 Task: Create Card Employee Termination Meeting in Board Content Amplification to Workspace Credit Analysis. Create Card Data Science Review in Board Sales Performance Management to Workspace Credit Analysis. Create Card New Hire Orientation in Board Content Marketing Infographic Strategy and Execution to Workspace Credit Analysis
Action: Mouse moved to (135, 70)
Screenshot: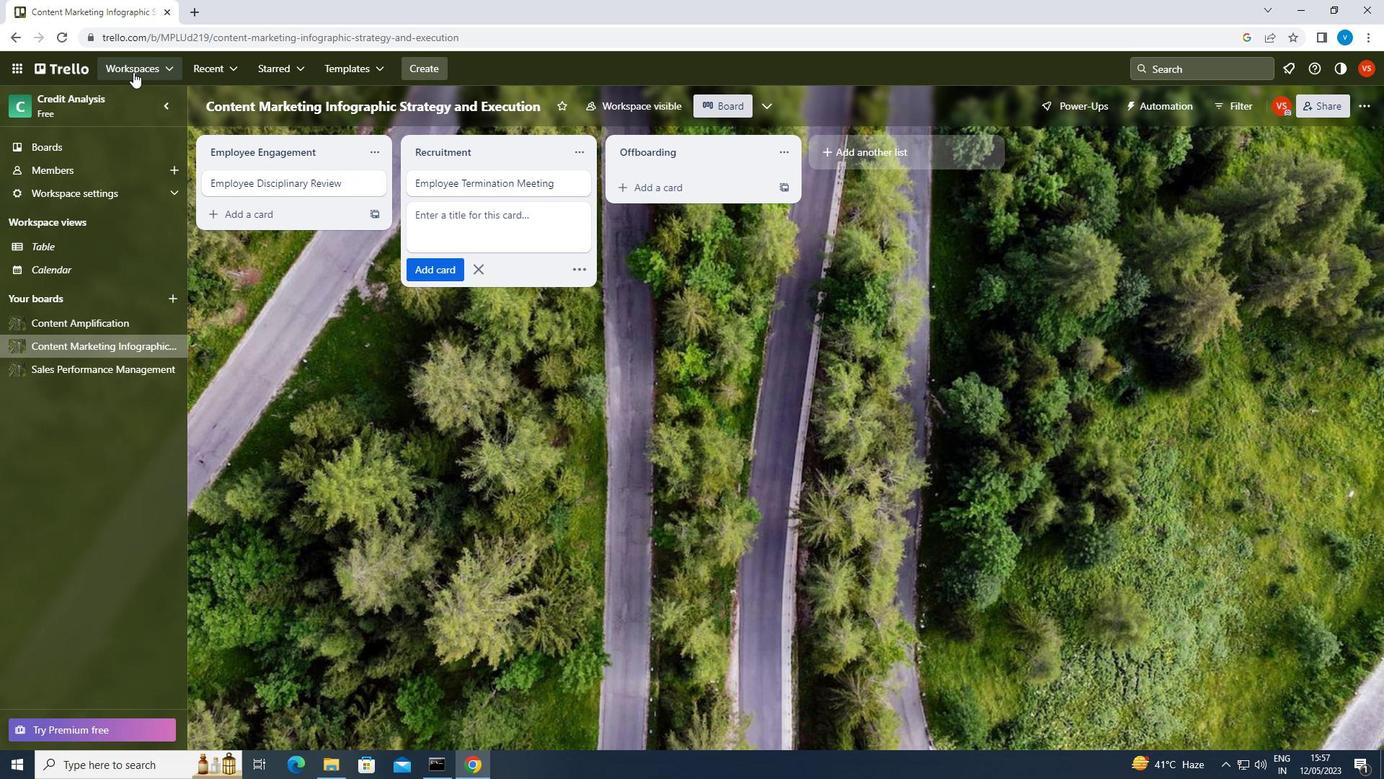 
Action: Mouse pressed left at (135, 70)
Screenshot: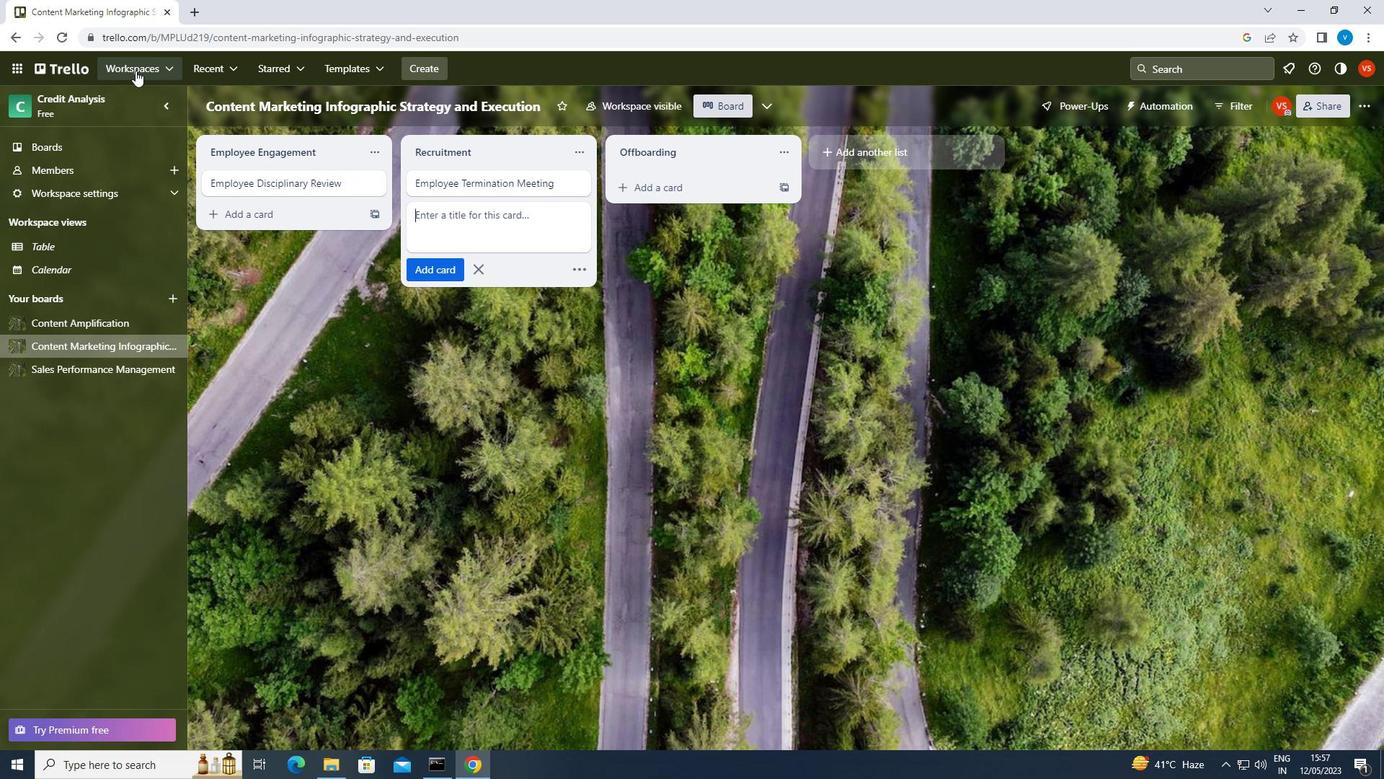 
Action: Mouse moved to (180, 459)
Screenshot: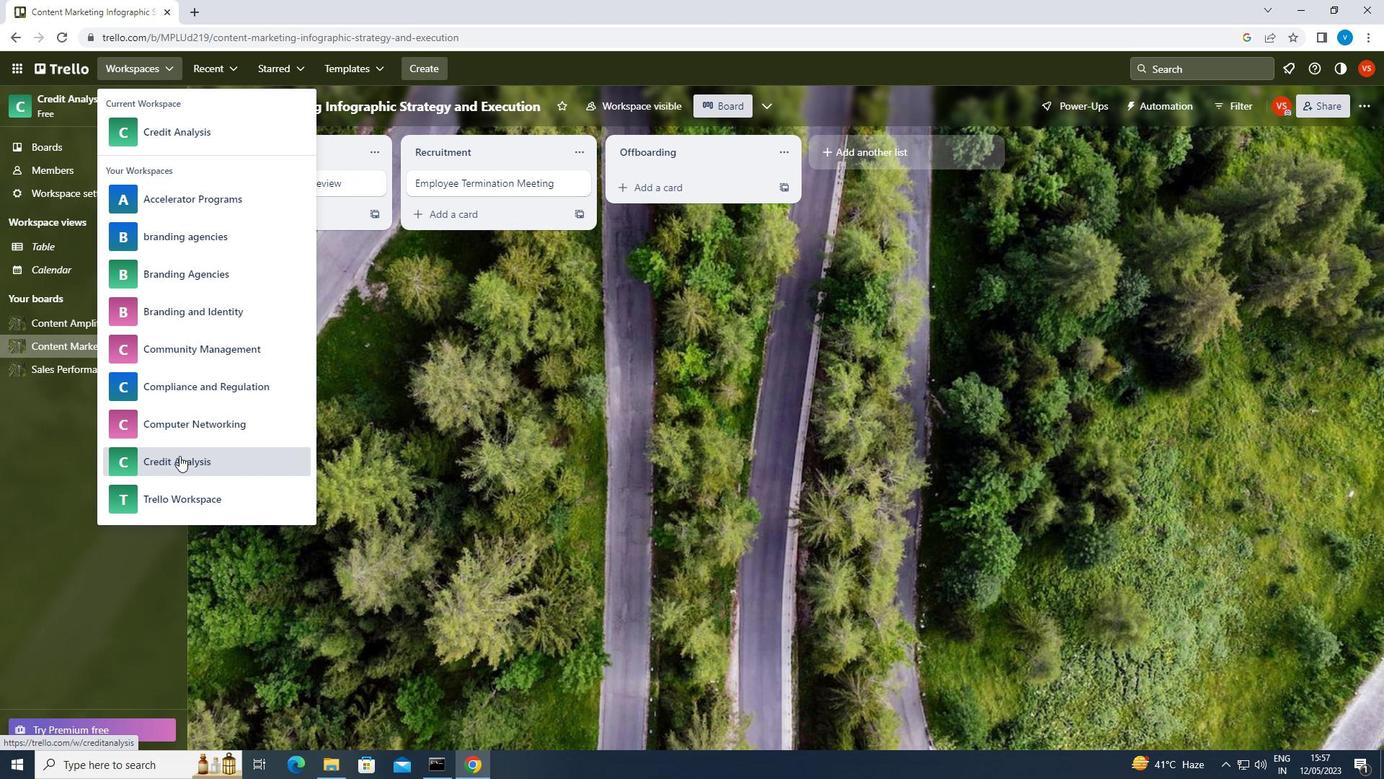 
Action: Mouse pressed left at (180, 459)
Screenshot: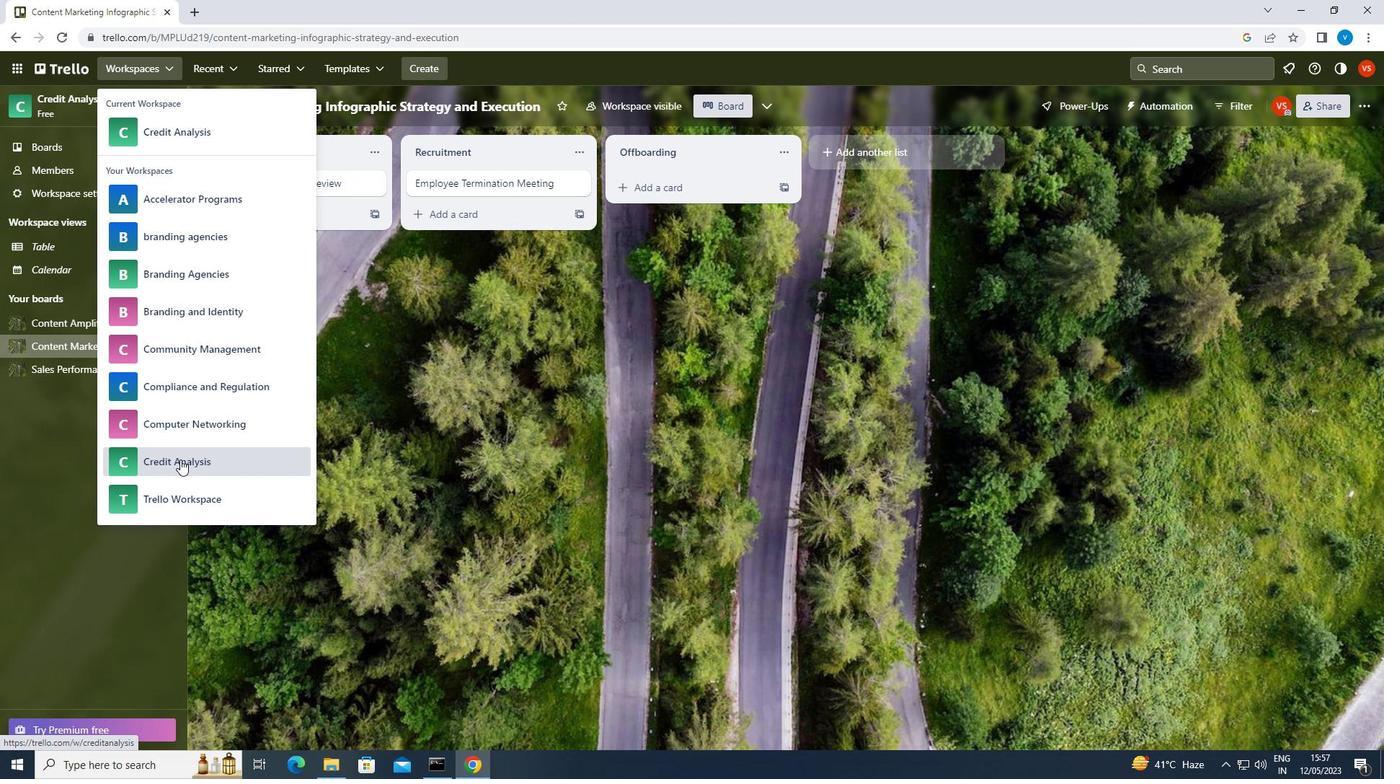 
Action: Mouse moved to (1049, 597)
Screenshot: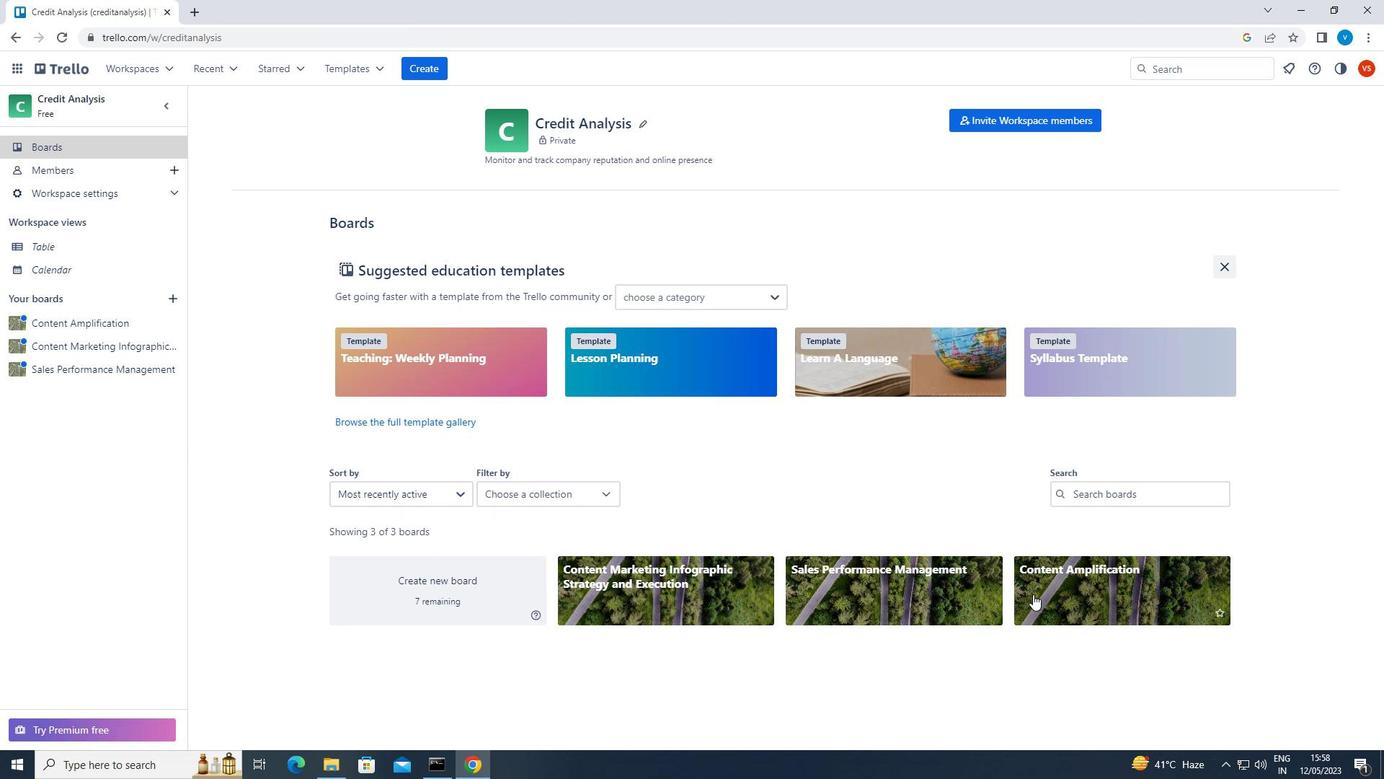 
Action: Mouse pressed left at (1049, 597)
Screenshot: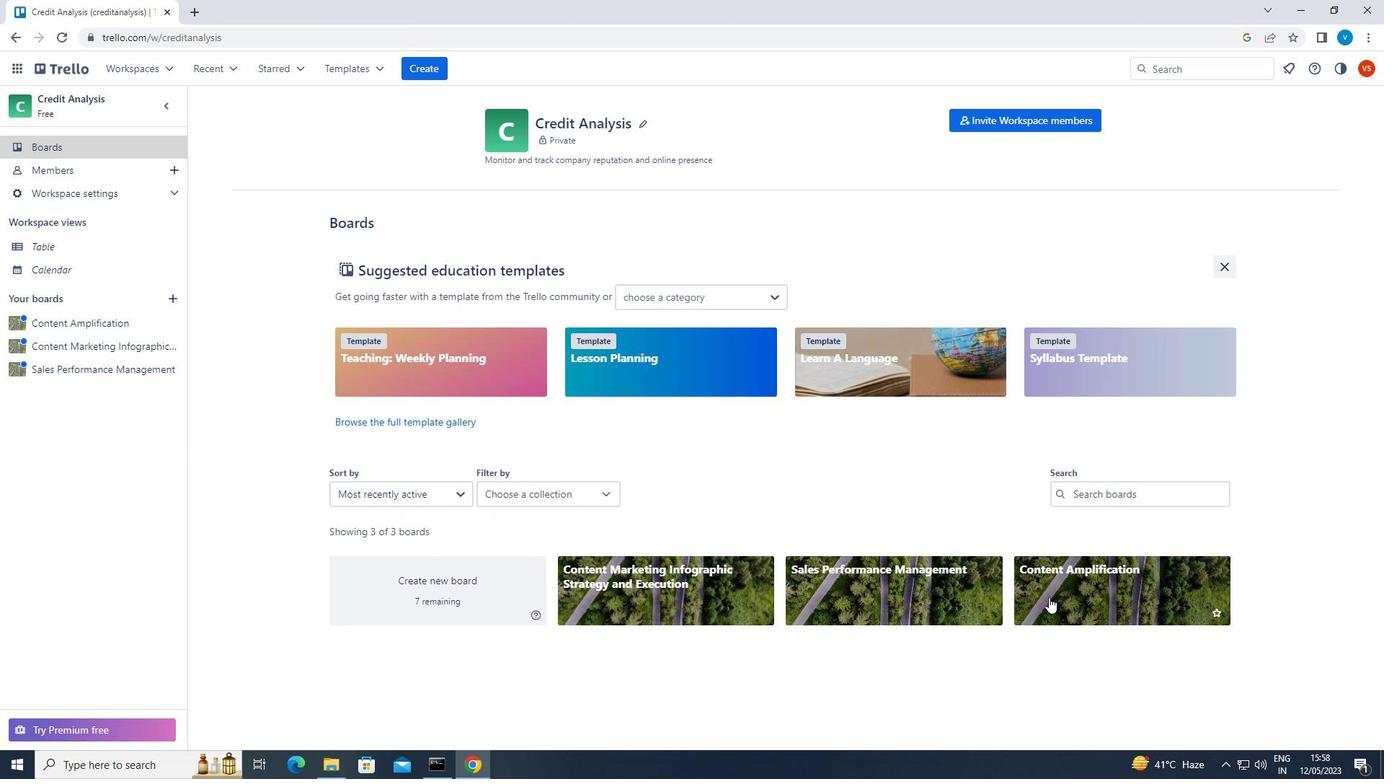 
Action: Mouse moved to (671, 182)
Screenshot: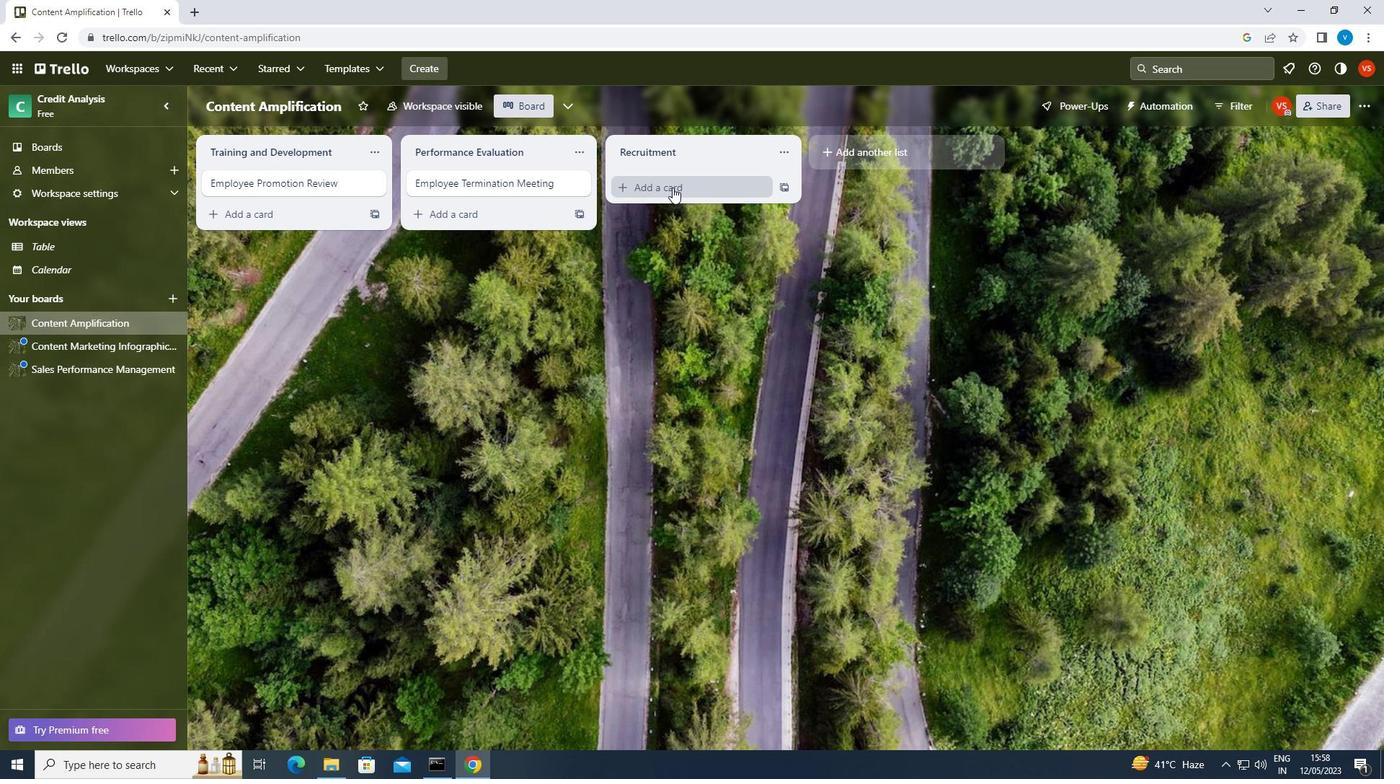 
Action: Mouse pressed left at (671, 182)
Screenshot: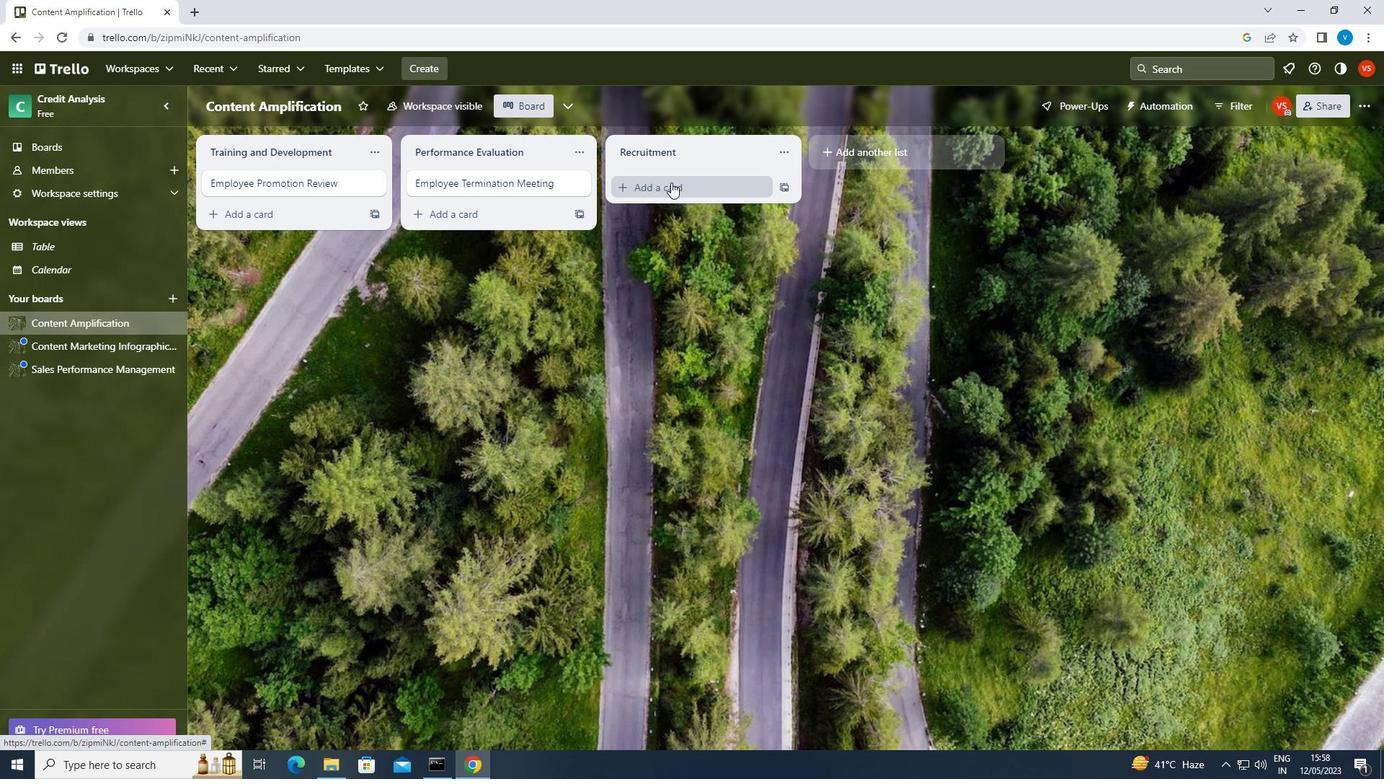 
Action: Key pressed <Key.shift>EMPLOYEE<Key.space><Key.shift>TERMINATION<Key.space><Key.shift>MEETING<Key.enter>
Screenshot: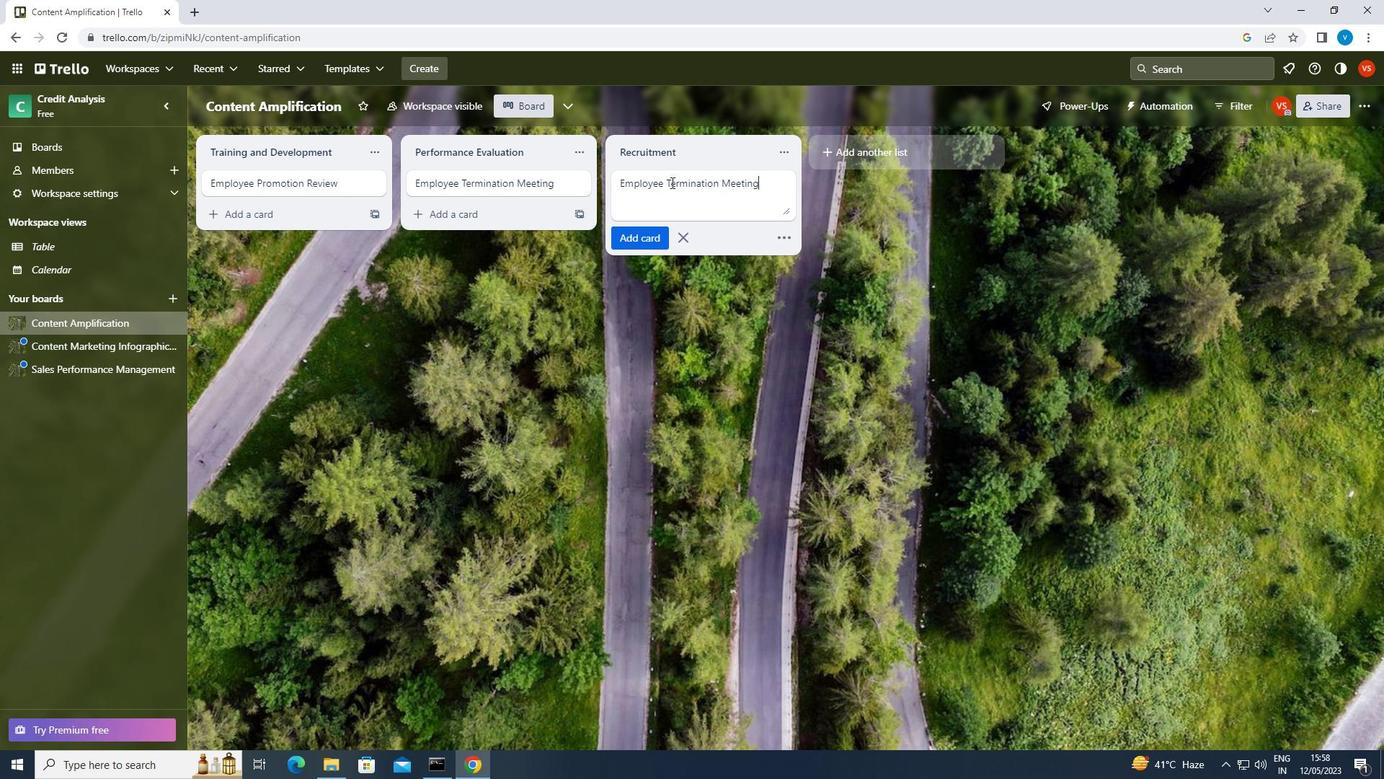 
Action: Mouse moved to (84, 364)
Screenshot: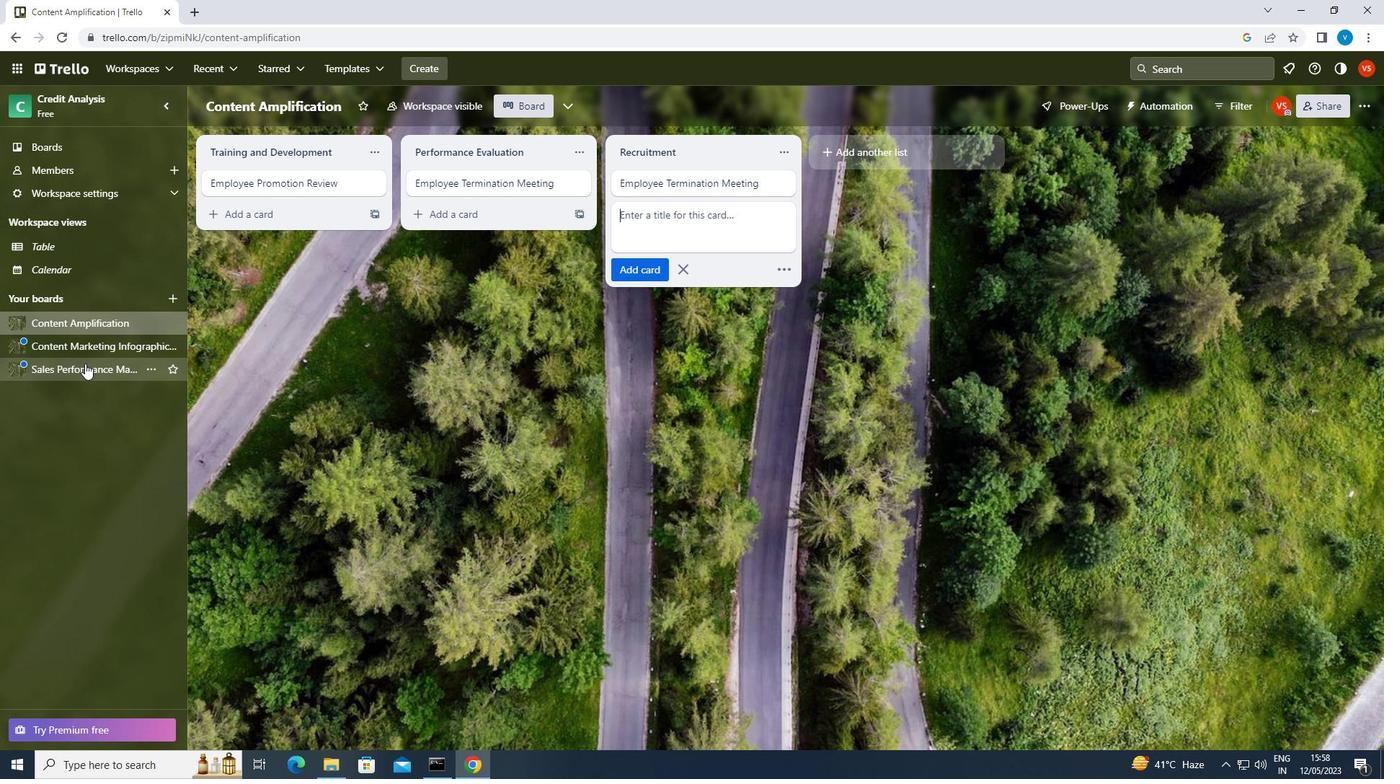 
Action: Mouse pressed left at (84, 364)
Screenshot: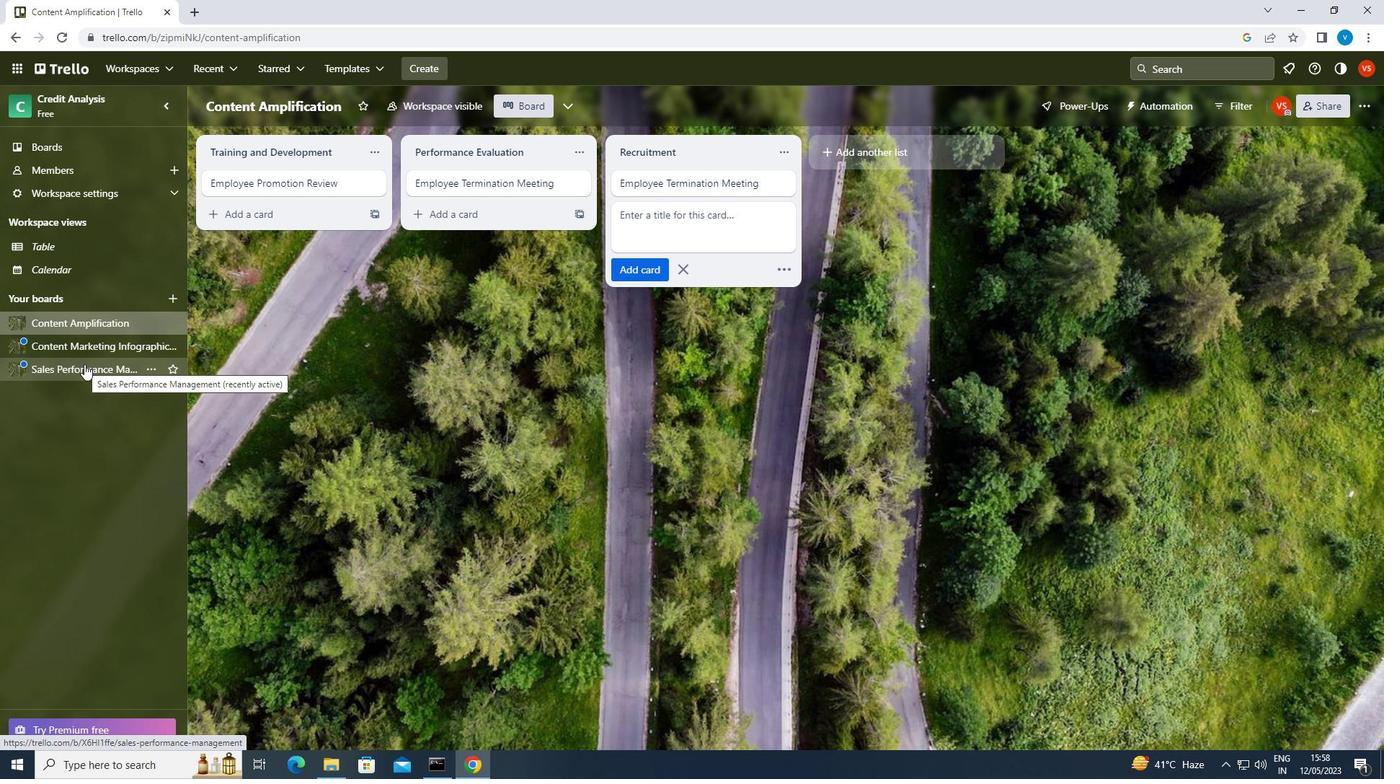 
Action: Mouse moved to (648, 188)
Screenshot: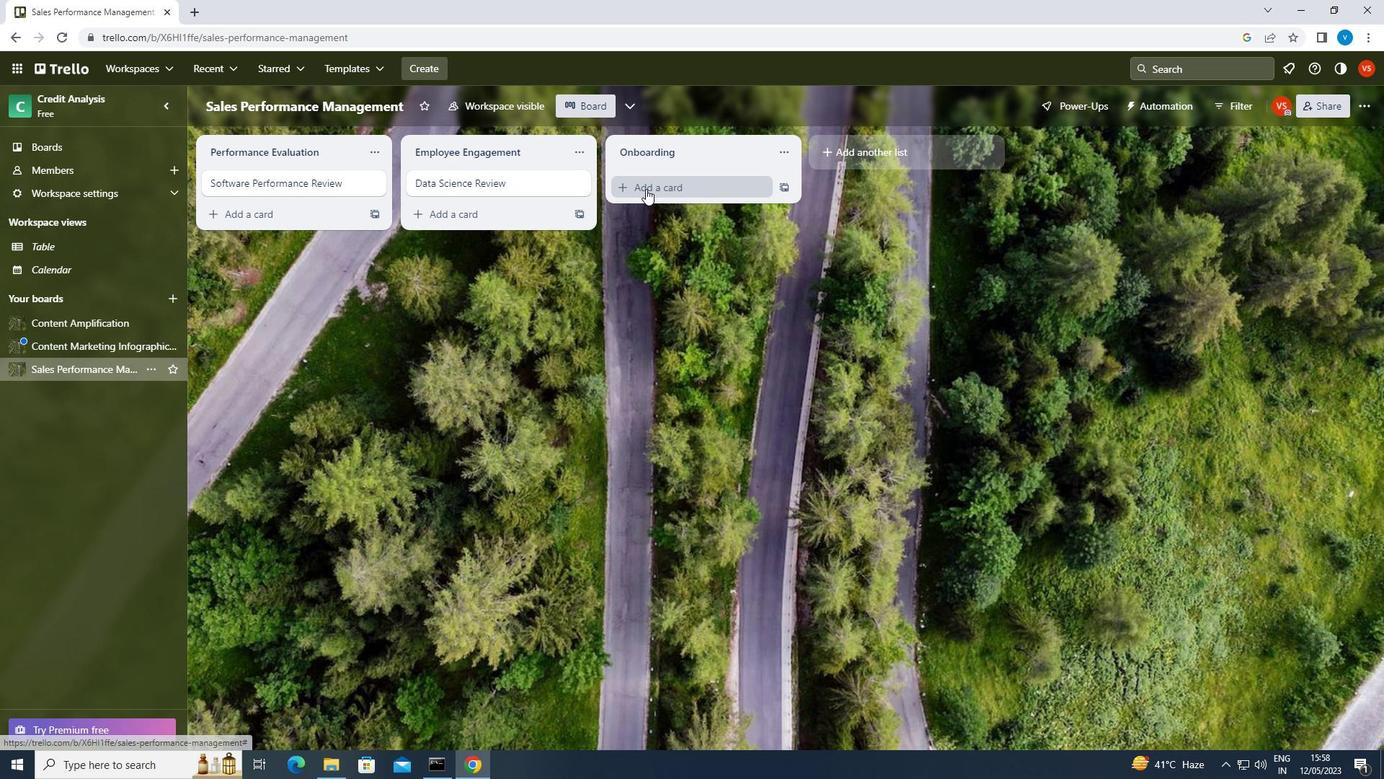 
Action: Mouse pressed left at (648, 188)
Screenshot: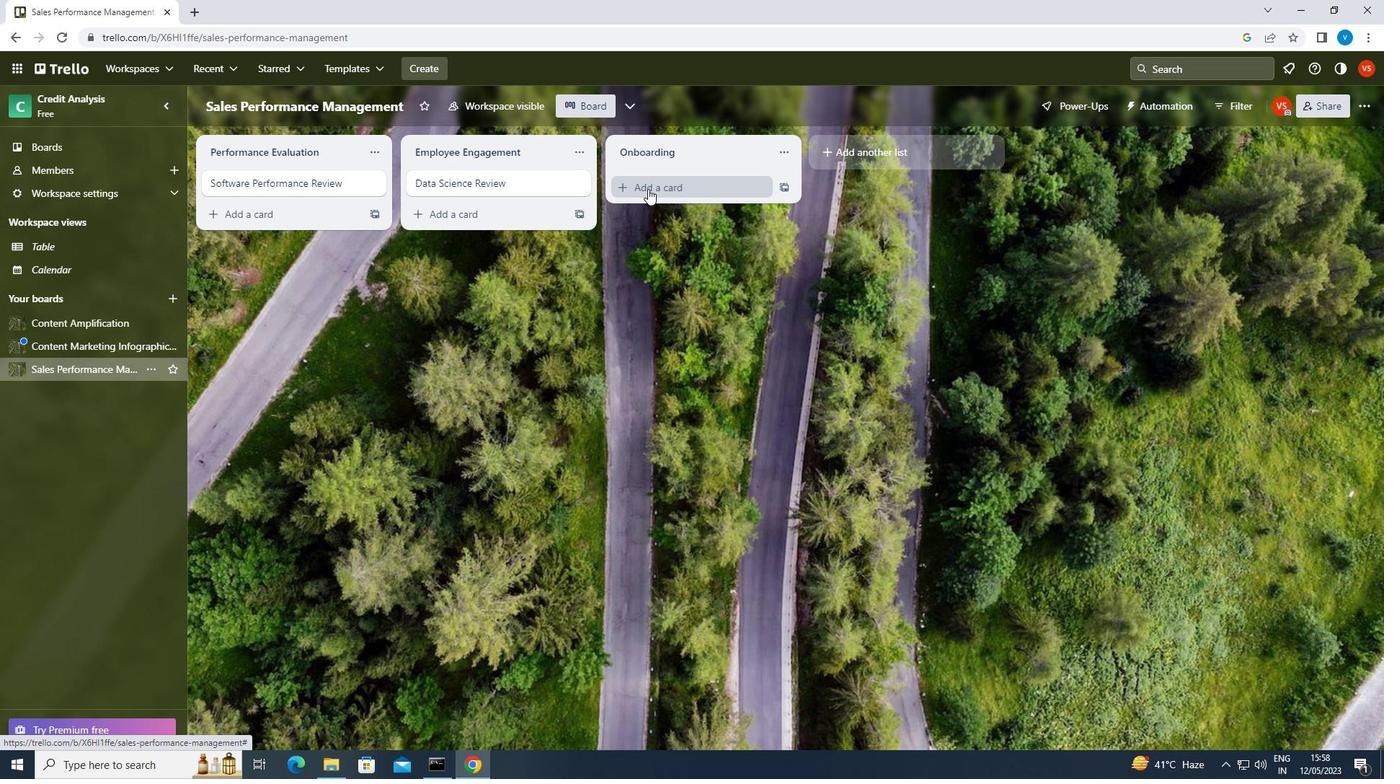 
Action: Key pressed <Key.shift>DATA<Key.space><Key.shift>SCIENCE<Key.space><Key.shift>
Screenshot: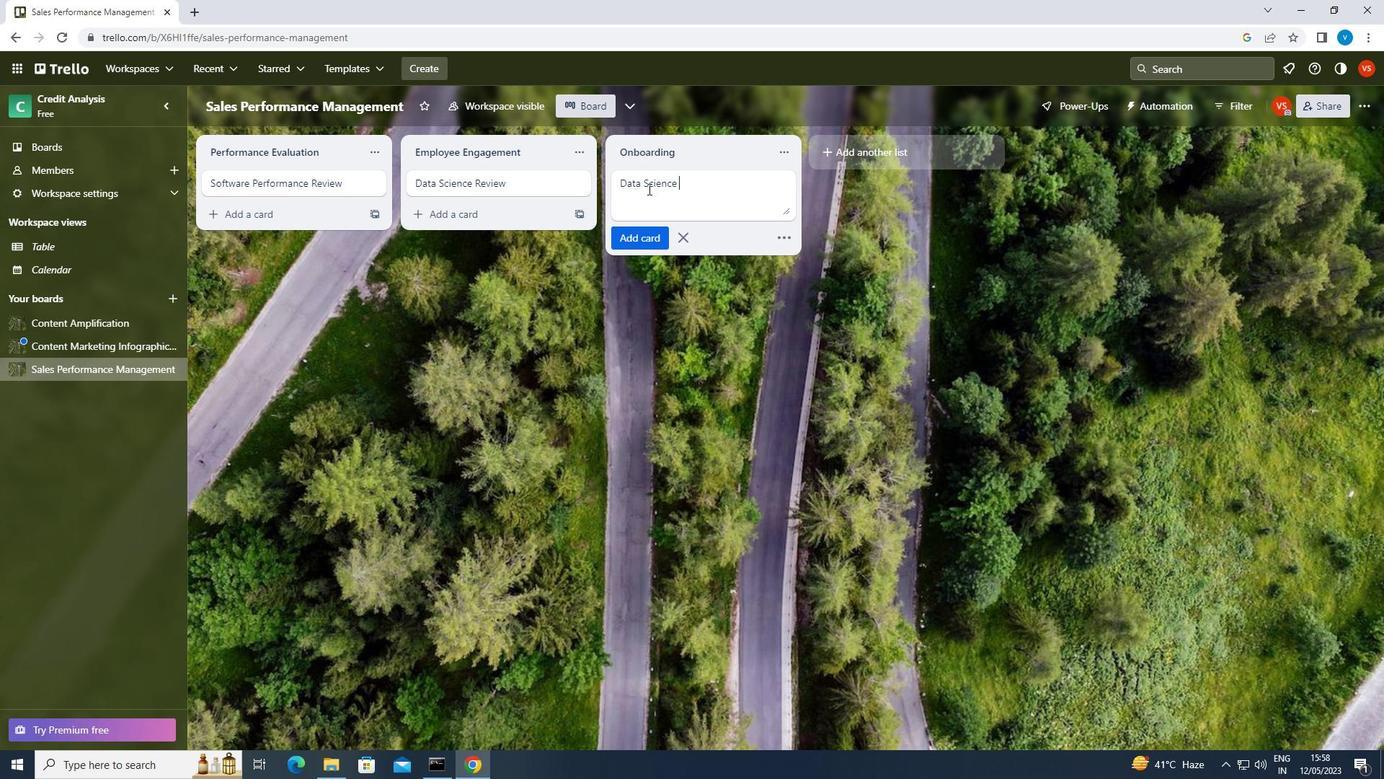 
Action: Mouse moved to (649, 188)
Screenshot: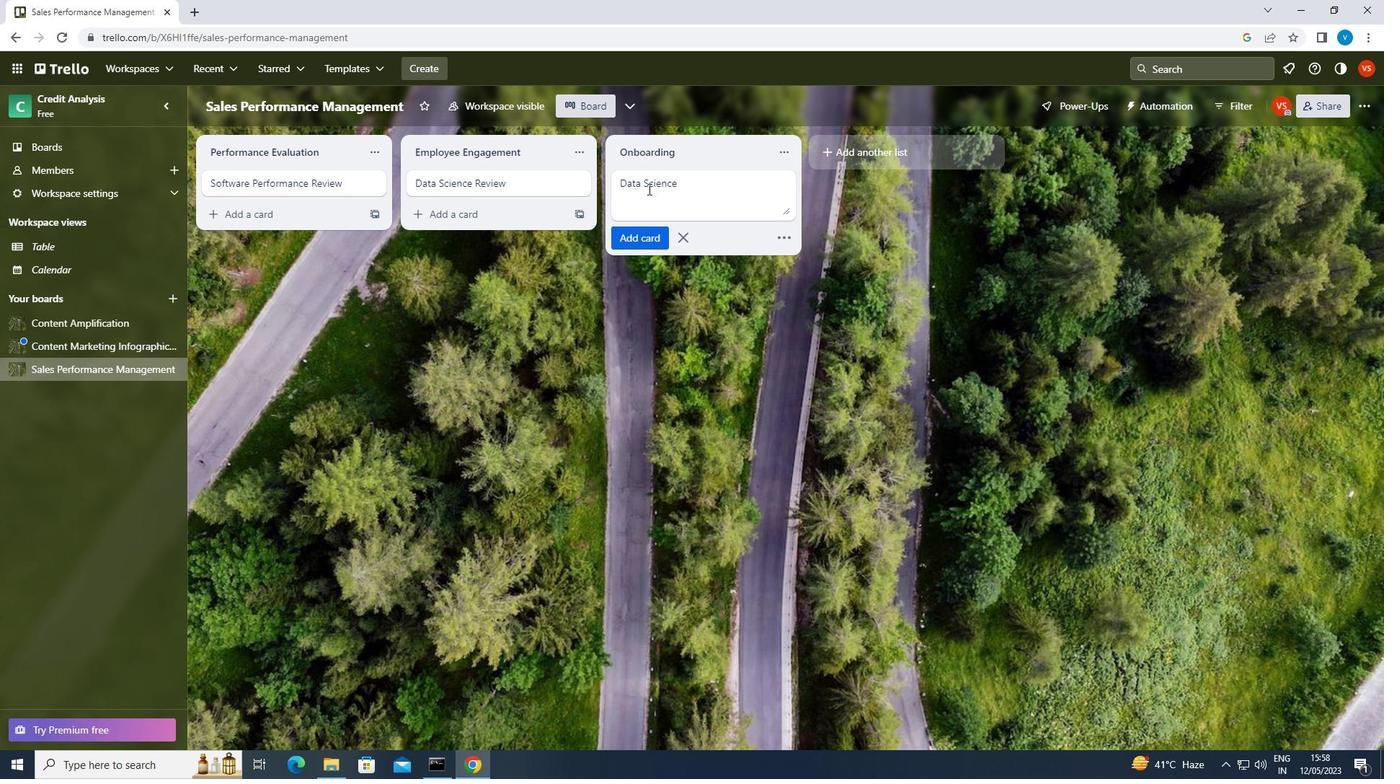 
Action: Key pressed <Key.shift><Key.shift><Key.shift><Key.shift><Key.shift>REVIEW
Screenshot: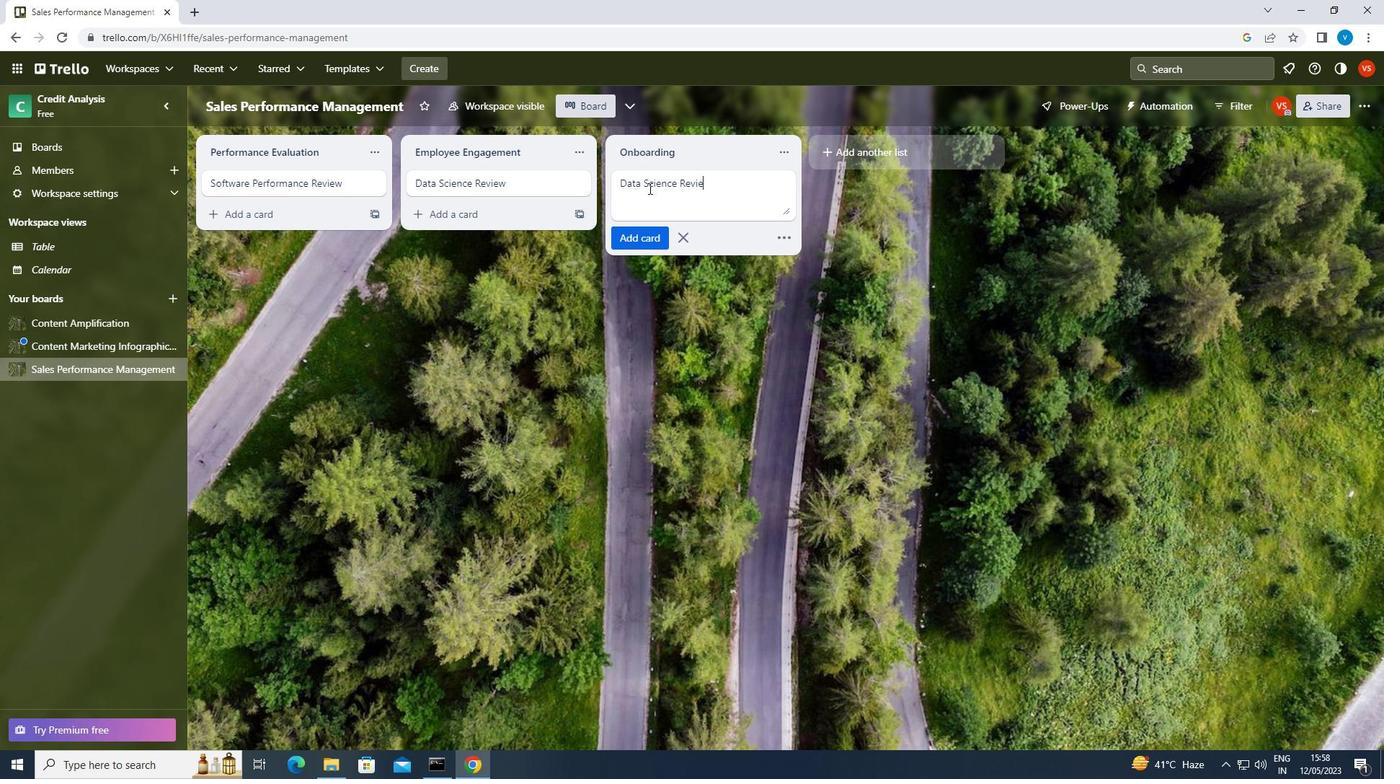 
Action: Mouse moved to (649, 182)
Screenshot: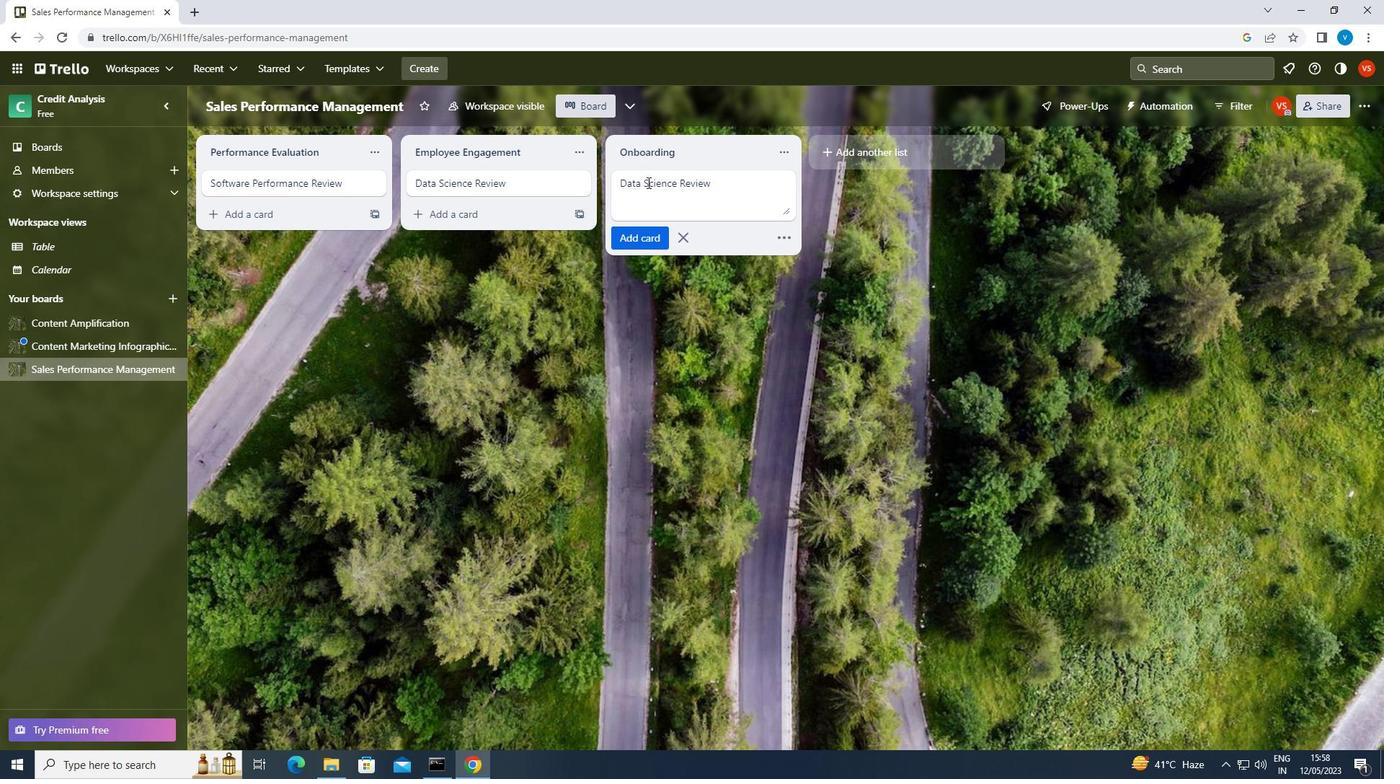 
Action: Key pressed <Key.enter>
Screenshot: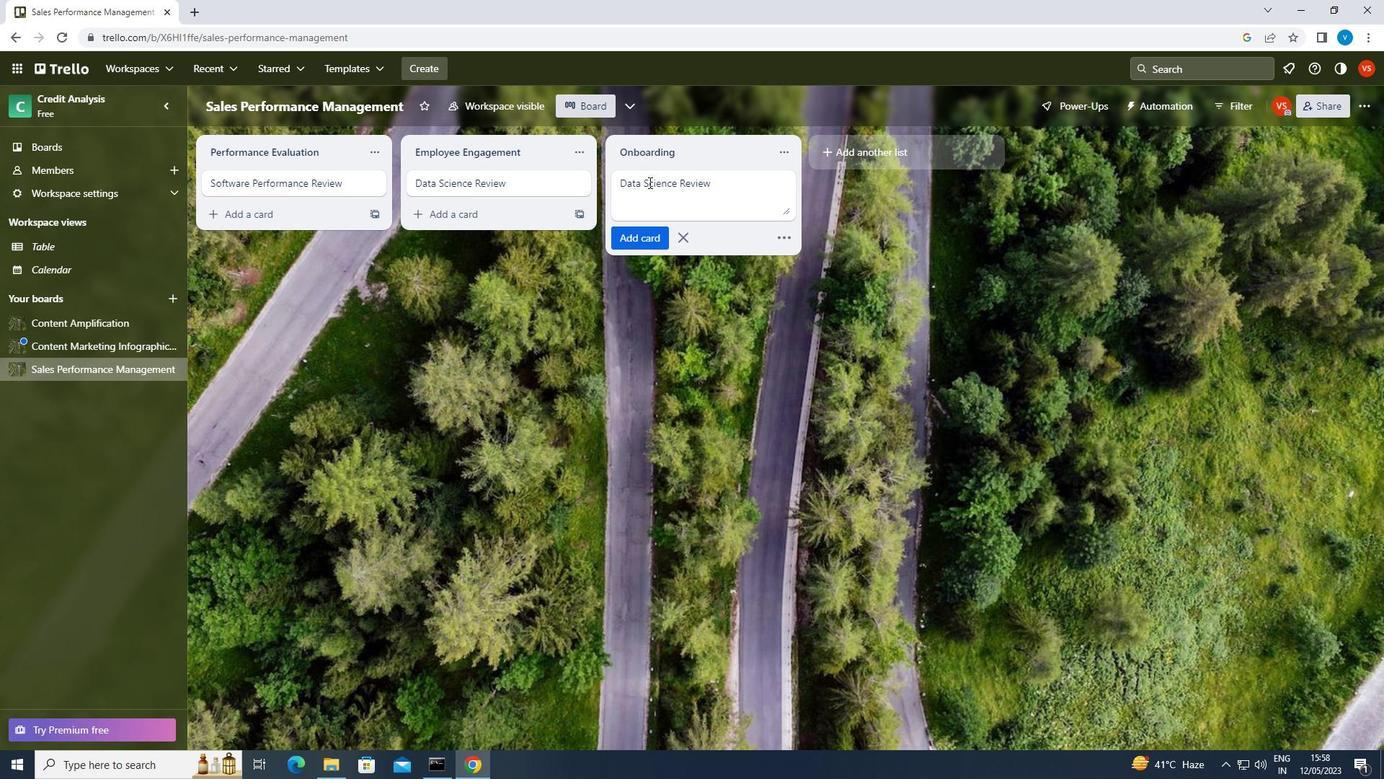 
Action: Mouse moved to (65, 345)
Screenshot: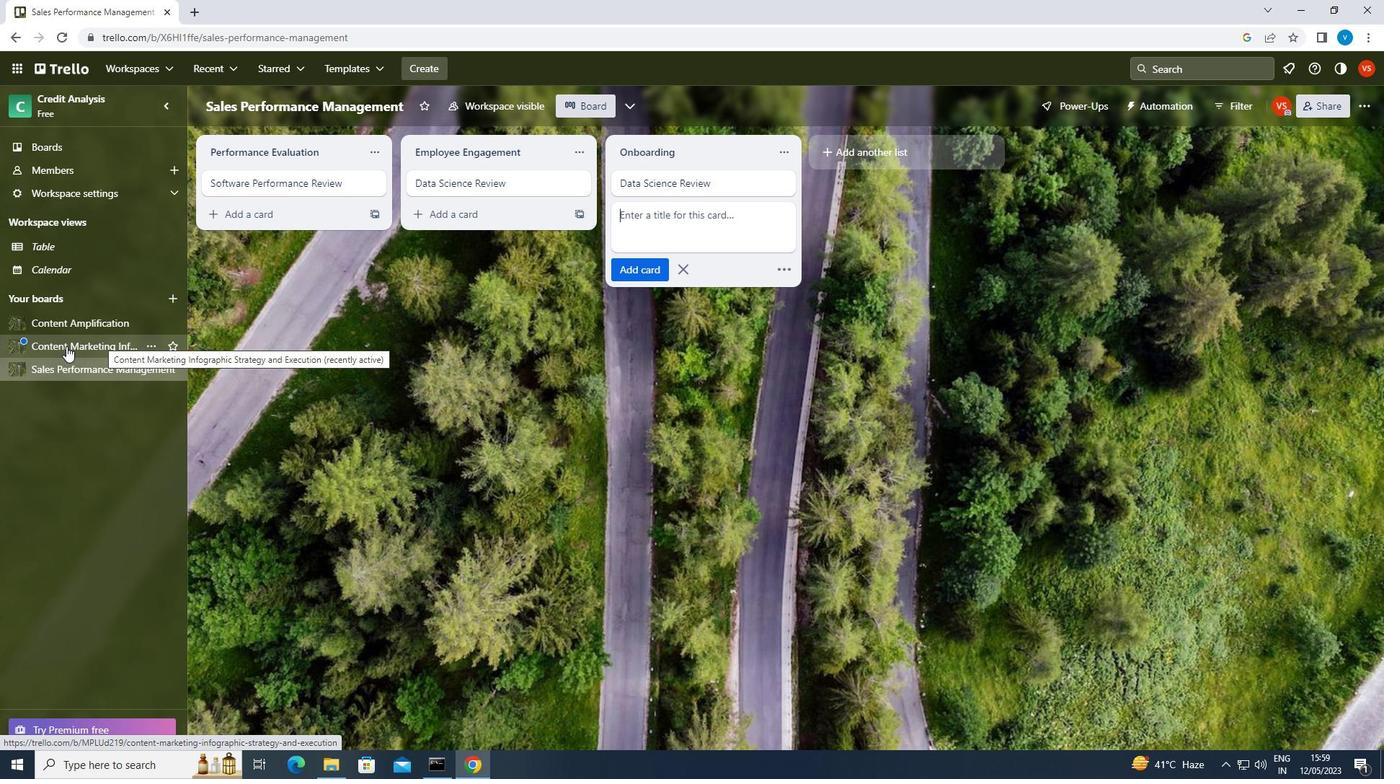 
Action: Mouse pressed left at (65, 345)
Screenshot: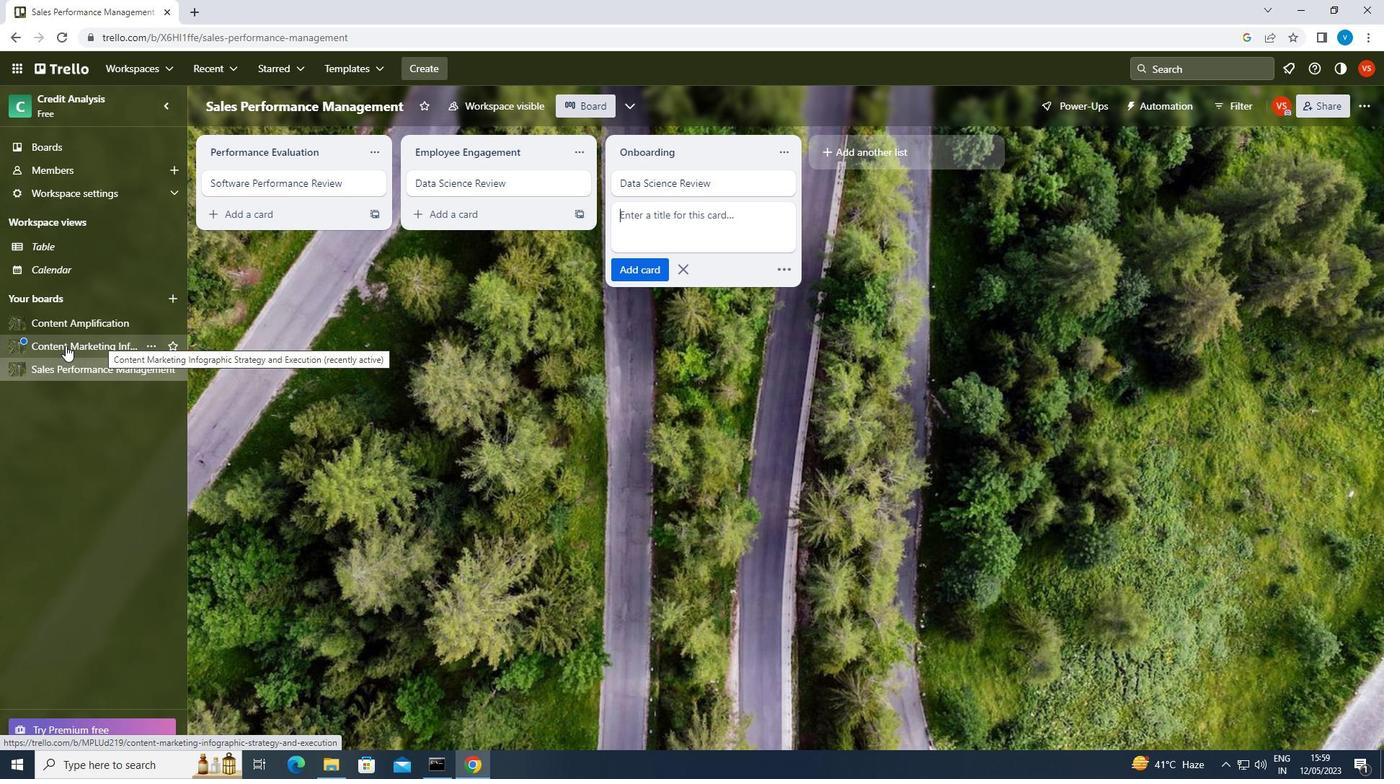 
Action: Mouse moved to (648, 186)
Screenshot: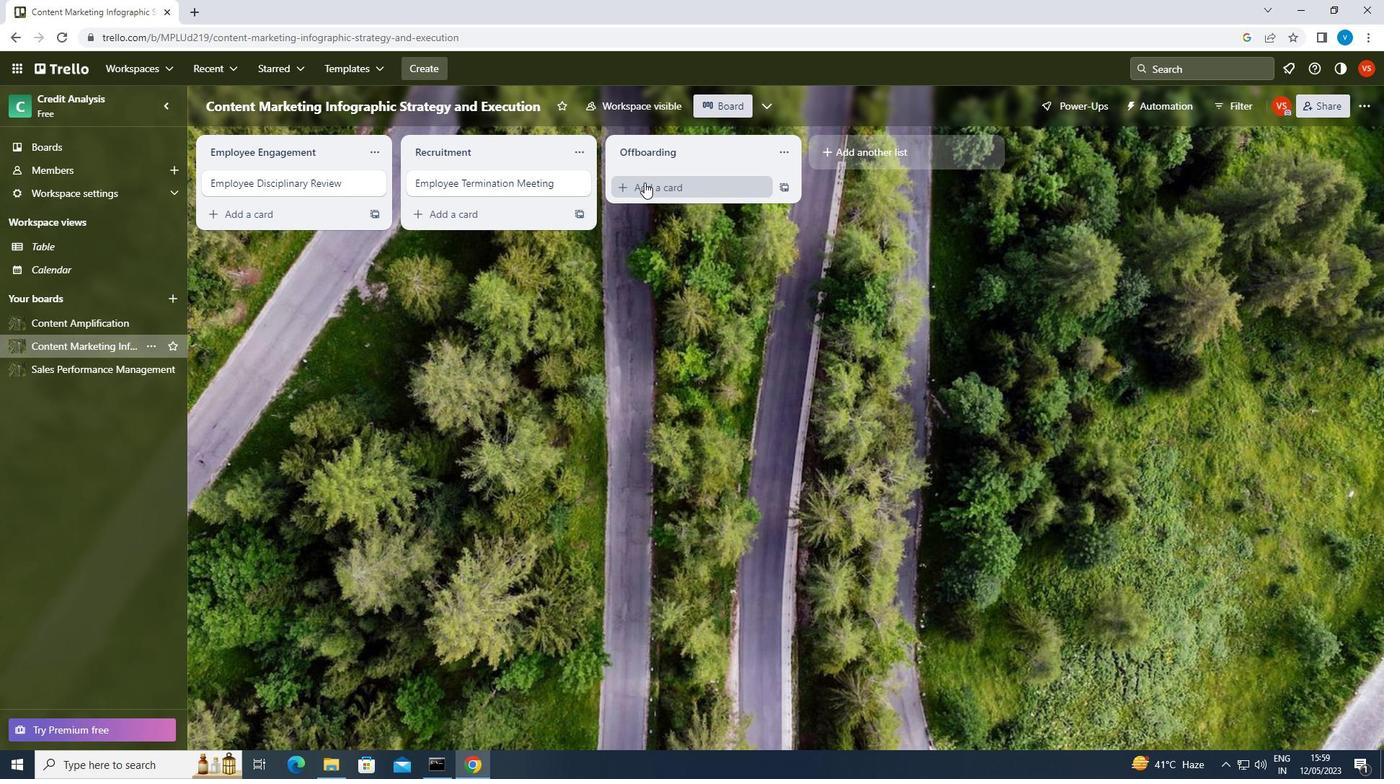 
Action: Mouse pressed left at (648, 186)
Screenshot: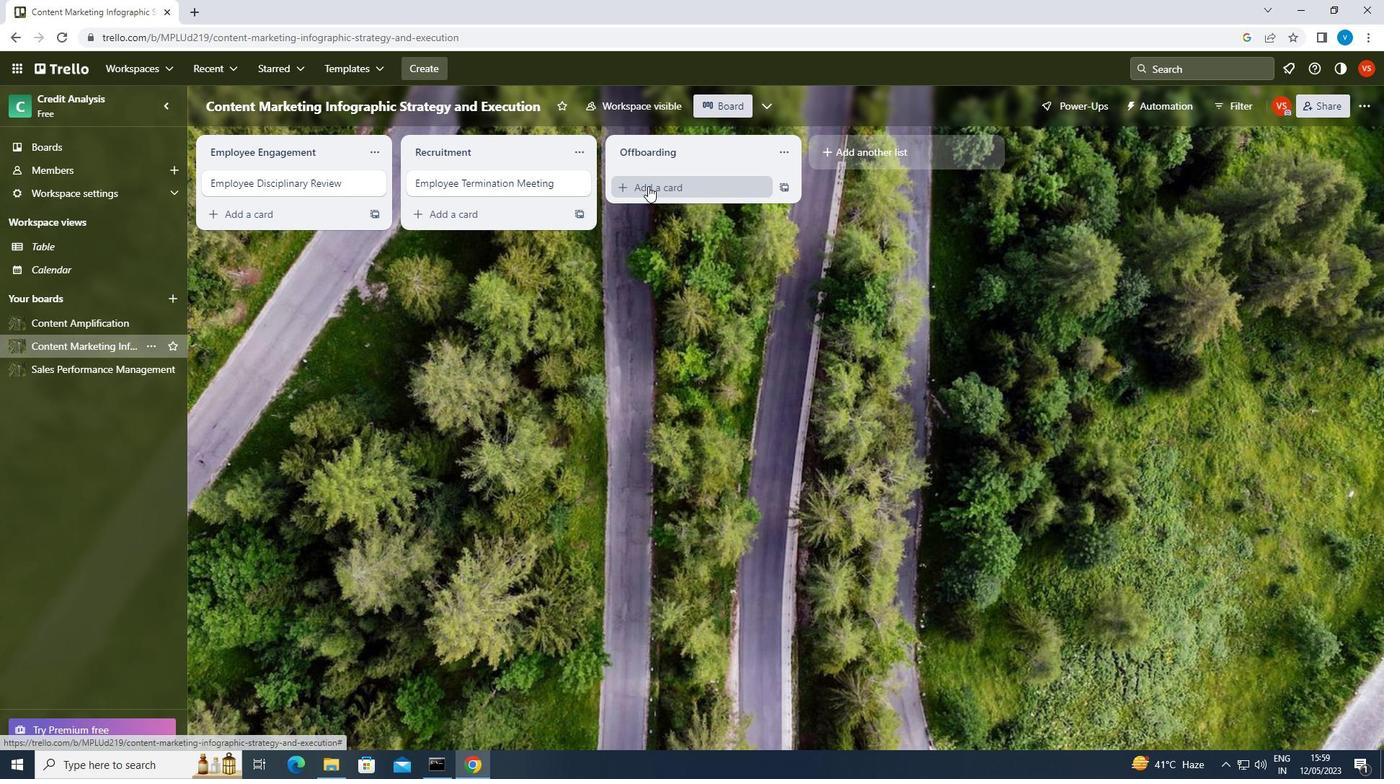
Action: Mouse moved to (649, 186)
Screenshot: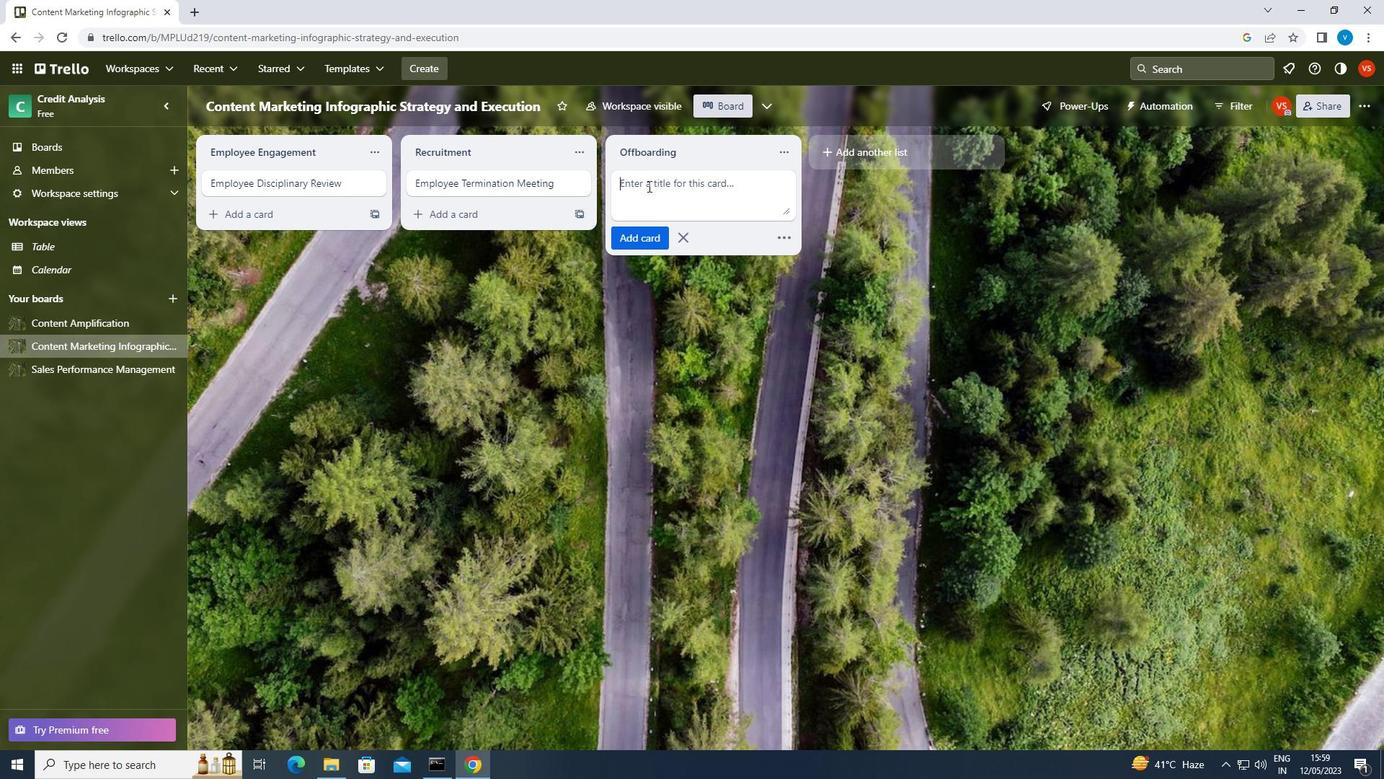 
Action: Key pressed <Key.shift>NEW
Screenshot: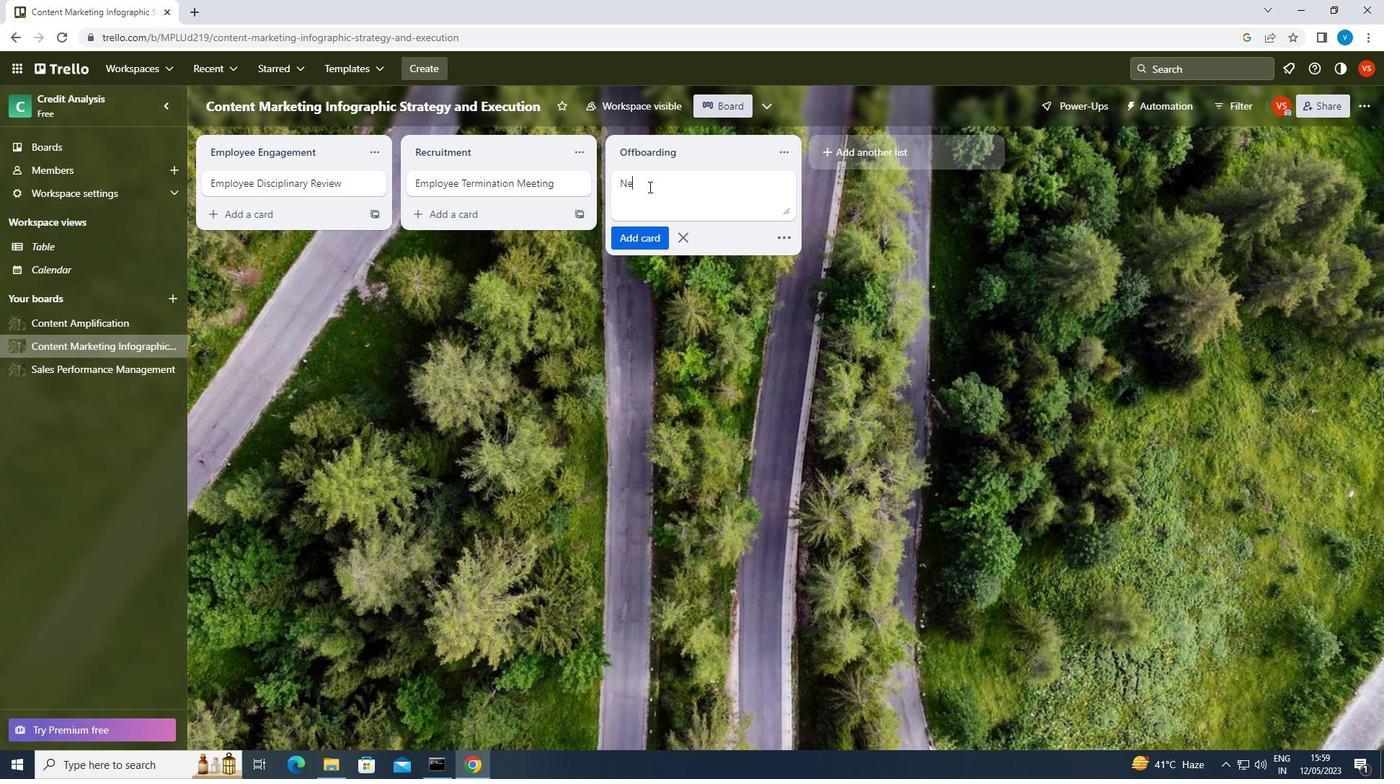 
Action: Mouse moved to (644, 188)
Screenshot: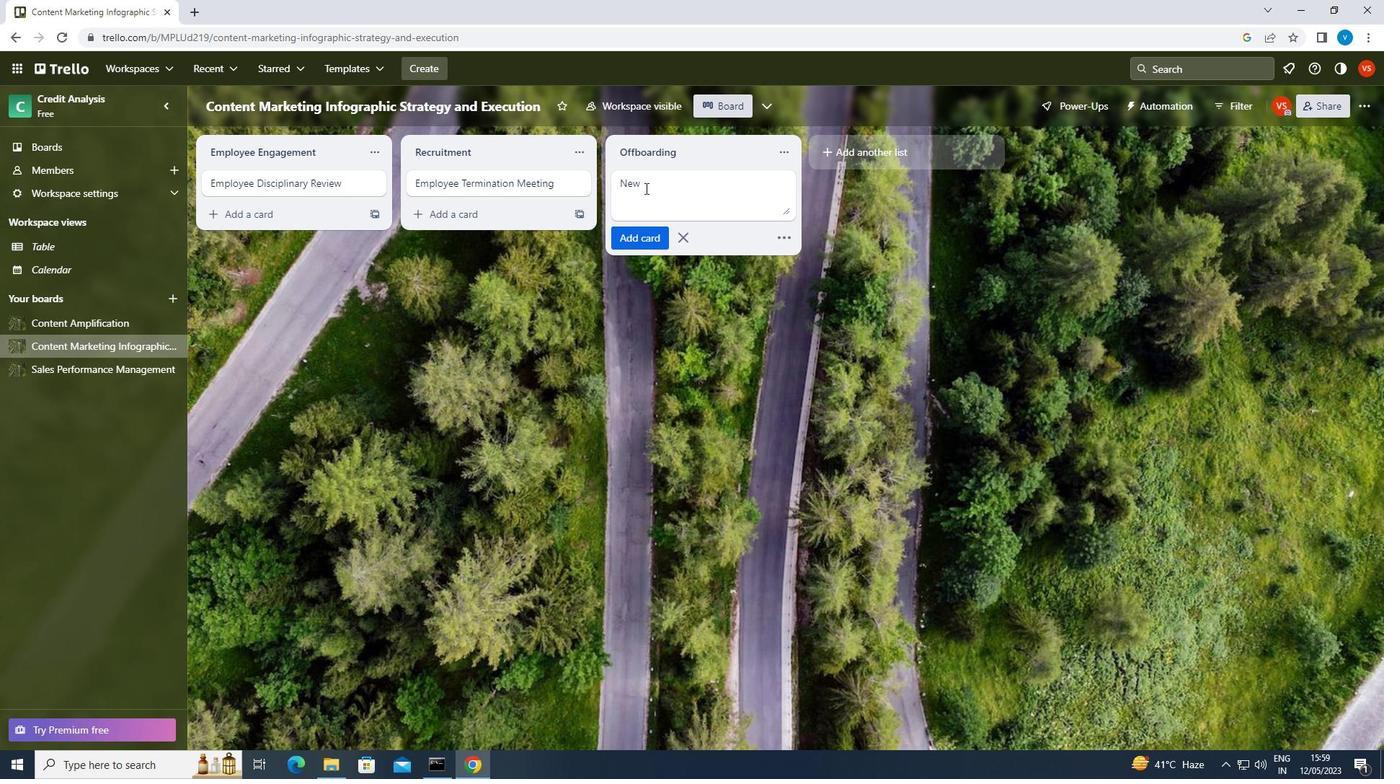 
Action: Key pressed <Key.space><Key.shift>HIRE<Key.space>
Screenshot: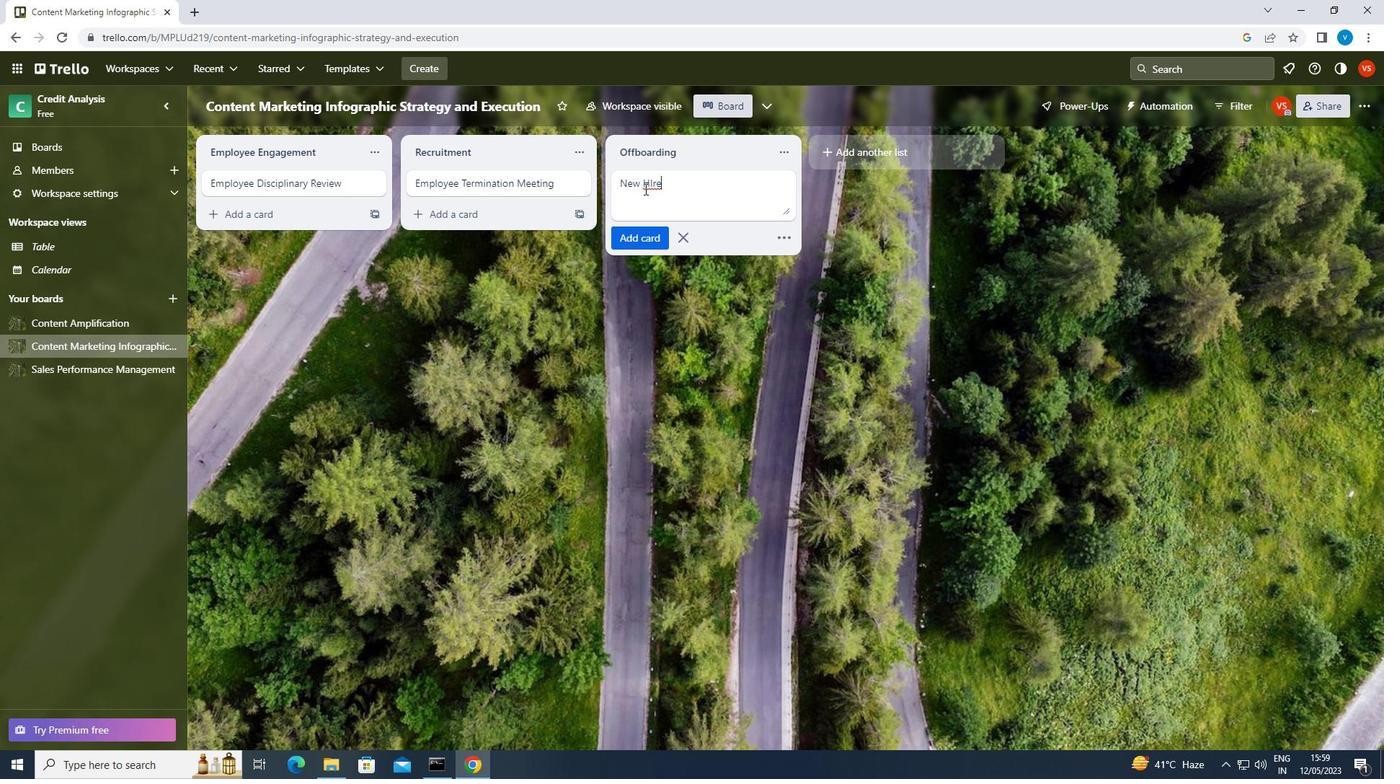 
Action: Mouse moved to (652, 180)
Screenshot: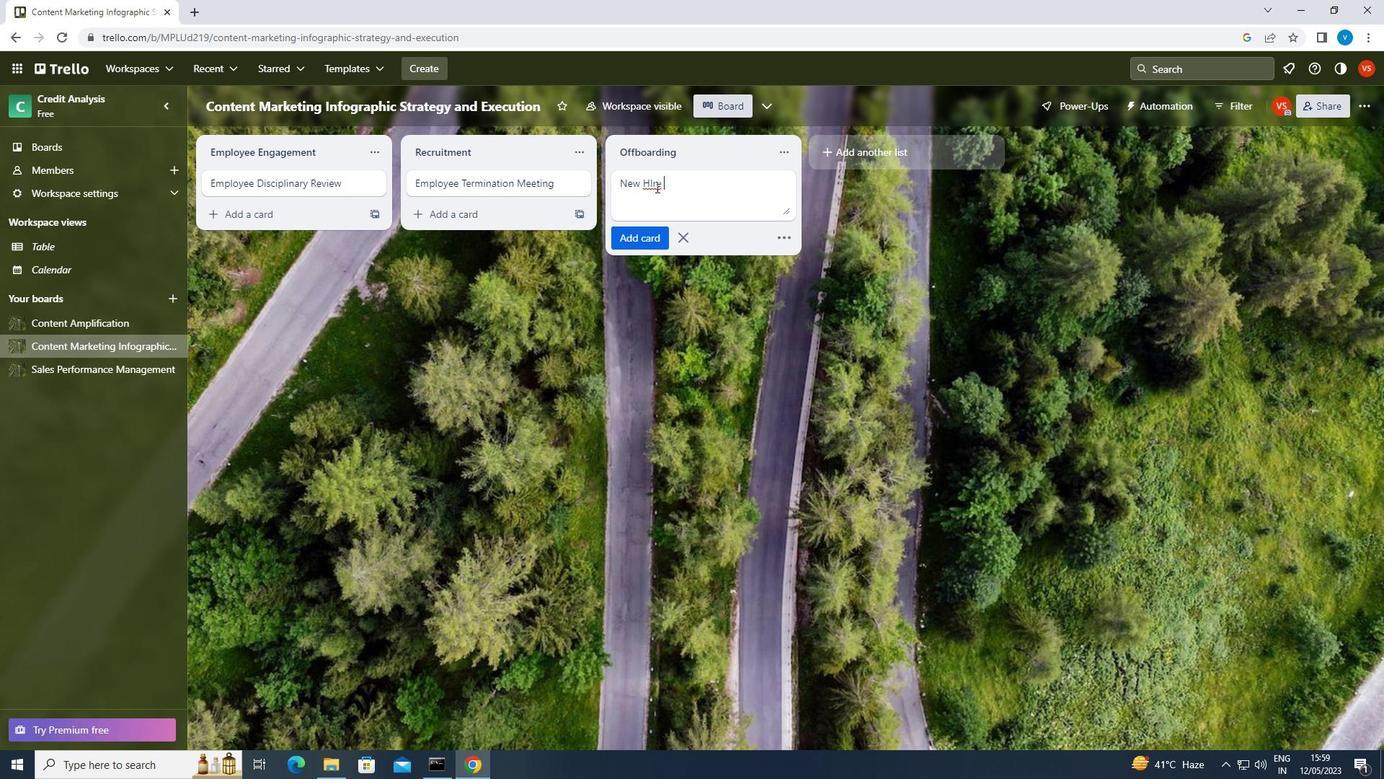 
Action: Mouse pressed left at (652, 180)
Screenshot: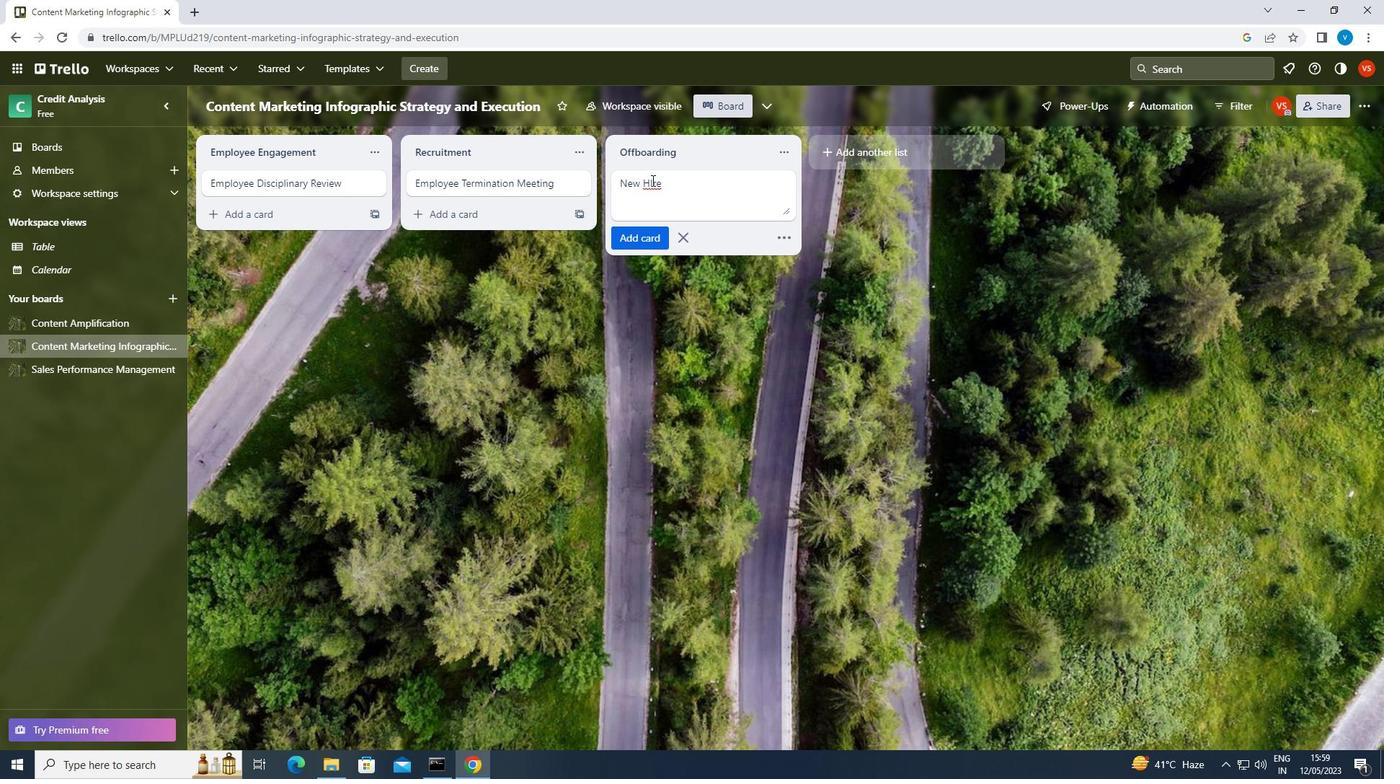 
Action: Key pressed <Key.backspace>I
Screenshot: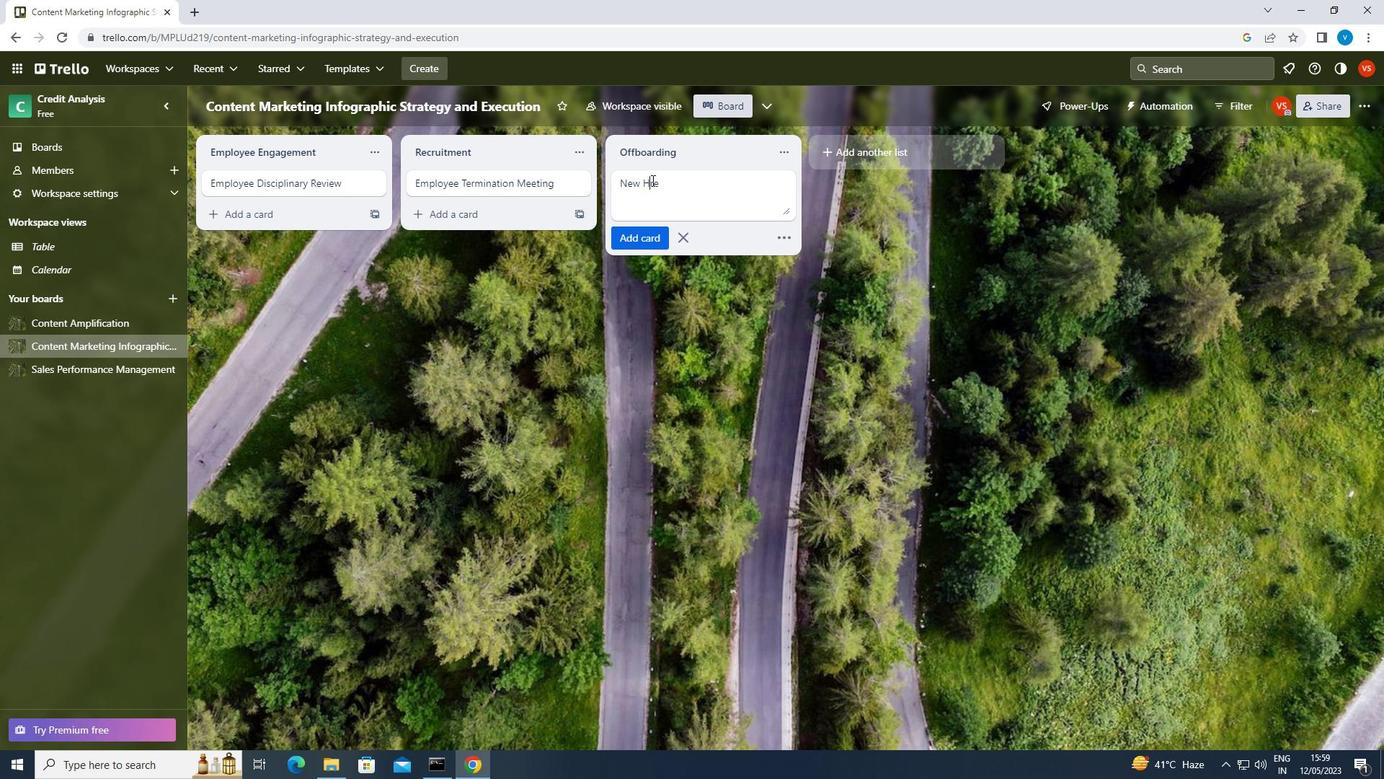
Action: Mouse moved to (673, 178)
Screenshot: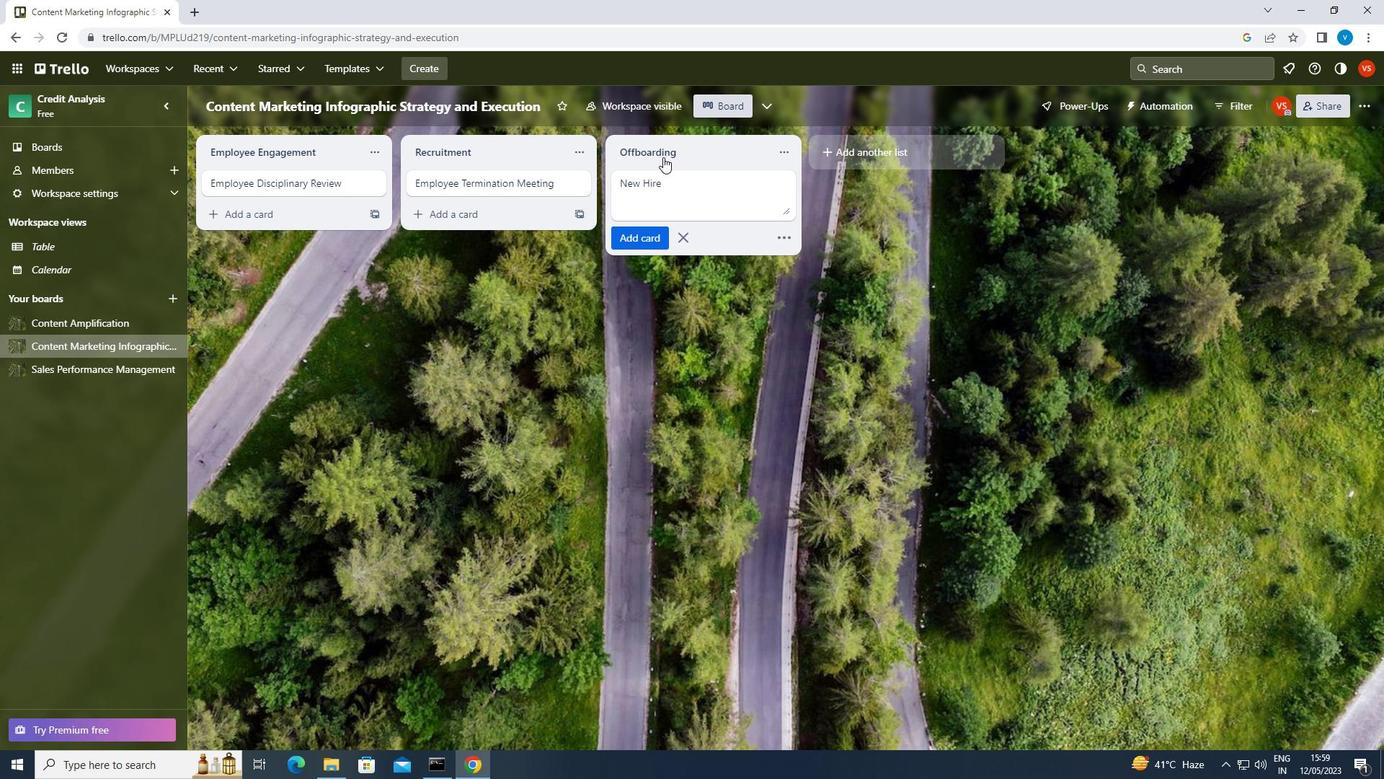 
Action: Mouse pressed left at (673, 178)
Screenshot: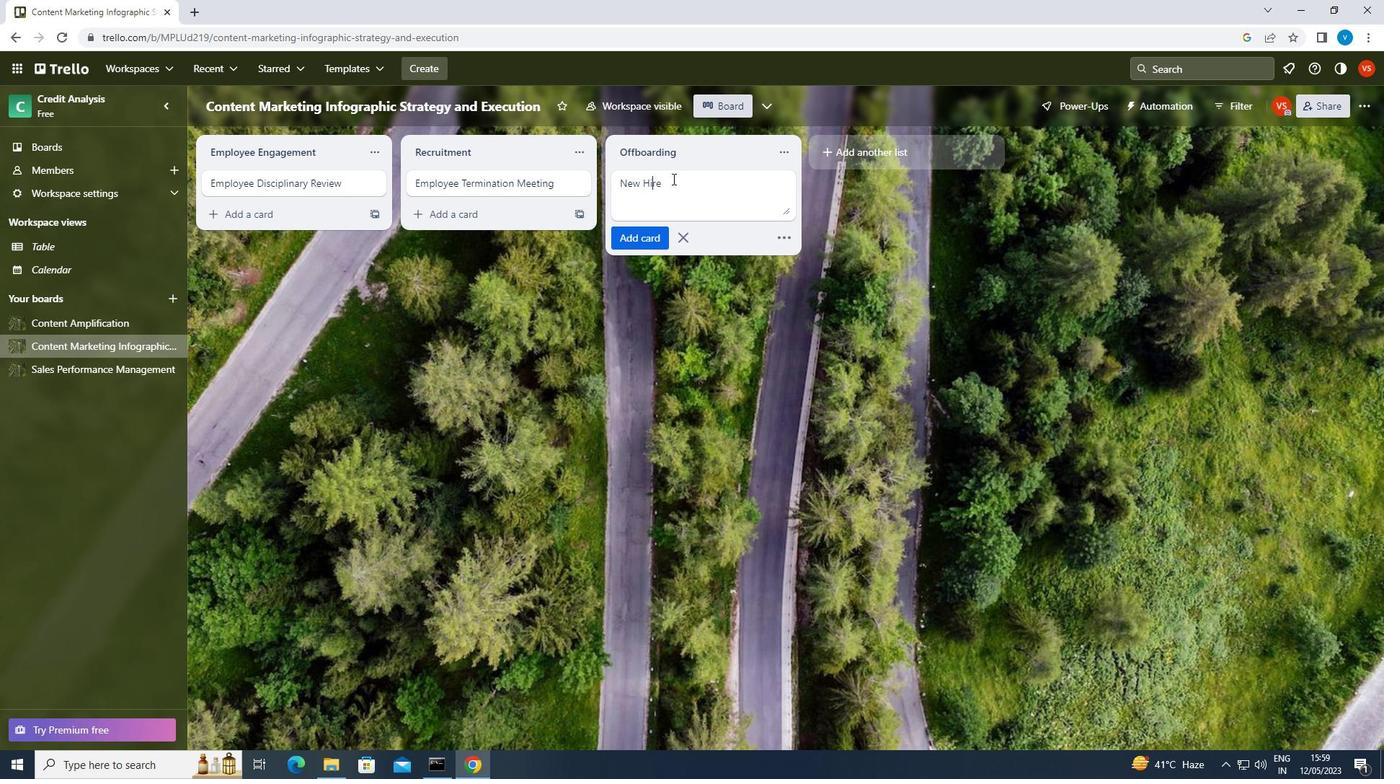 
Action: Key pressed <Key.shift>ORIENTATION<Key.enter>
Screenshot: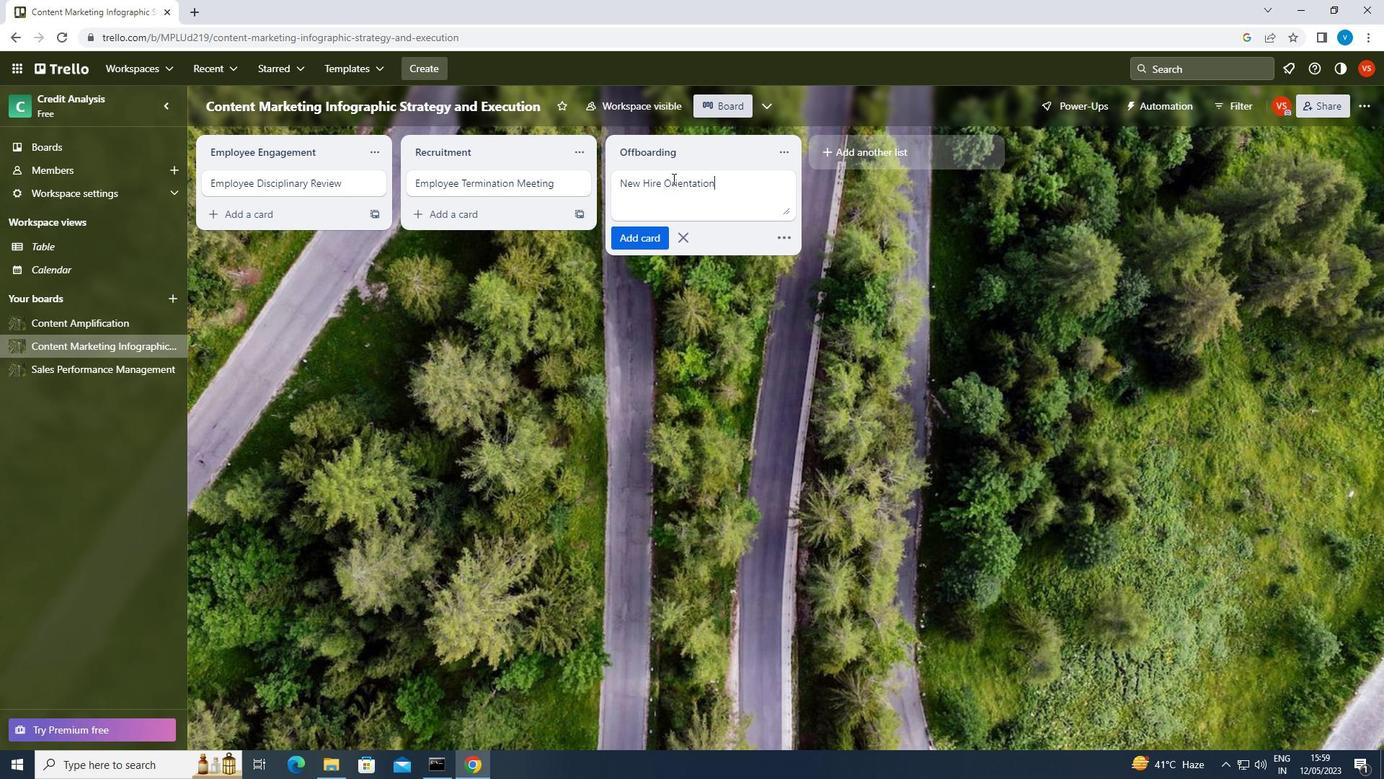 
